Task: Add a dentist appointment for a teeth cleaning on the 18th at 2:30 PM.
Action: Mouse moved to (127, 246)
Screenshot: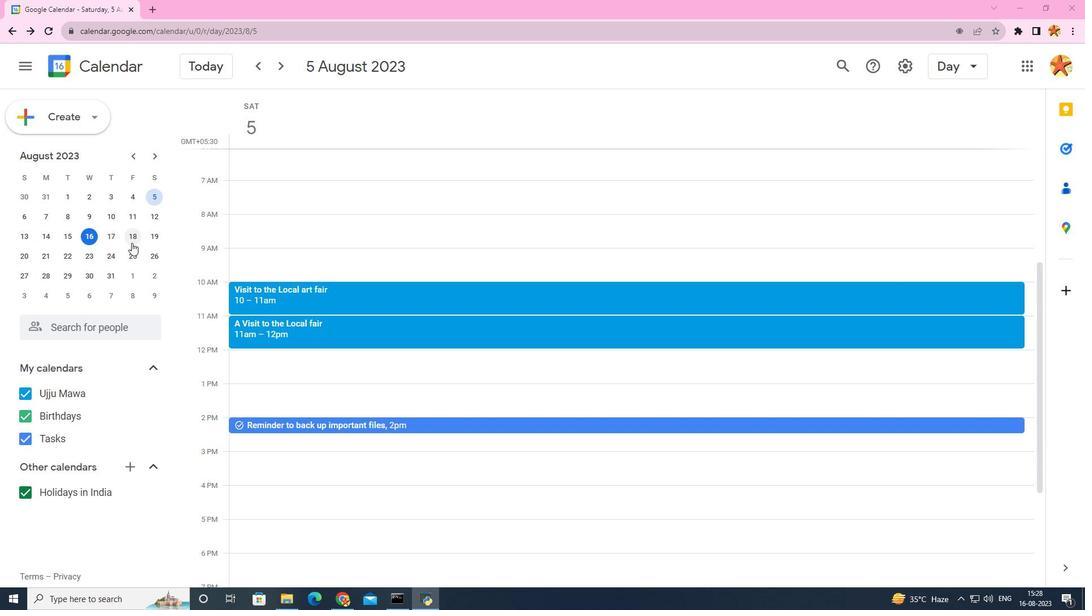 
Action: Mouse pressed left at (127, 246)
Screenshot: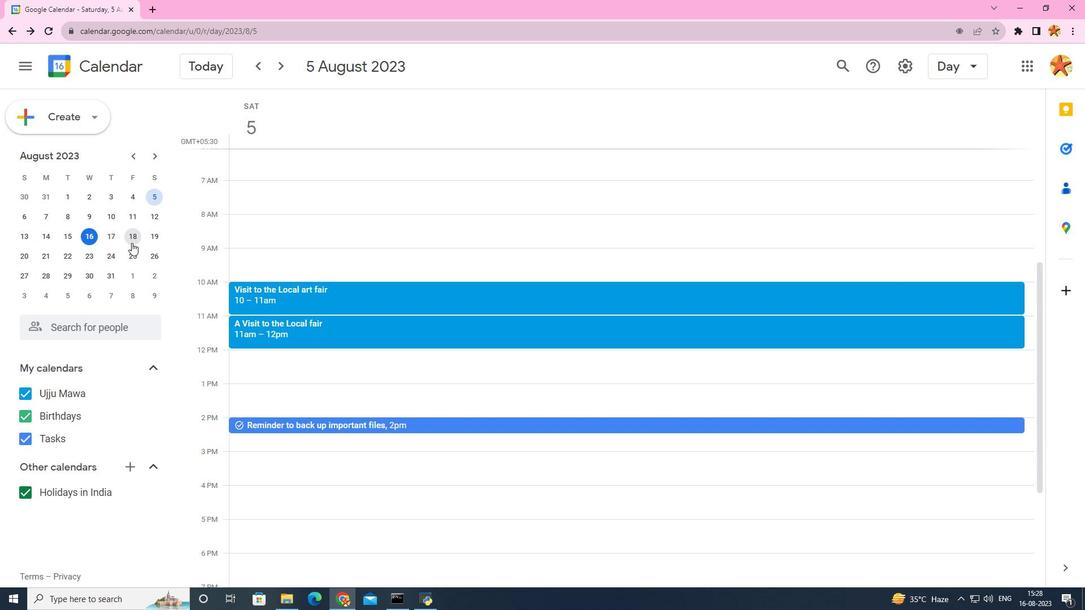 
Action: Mouse moved to (252, 441)
Screenshot: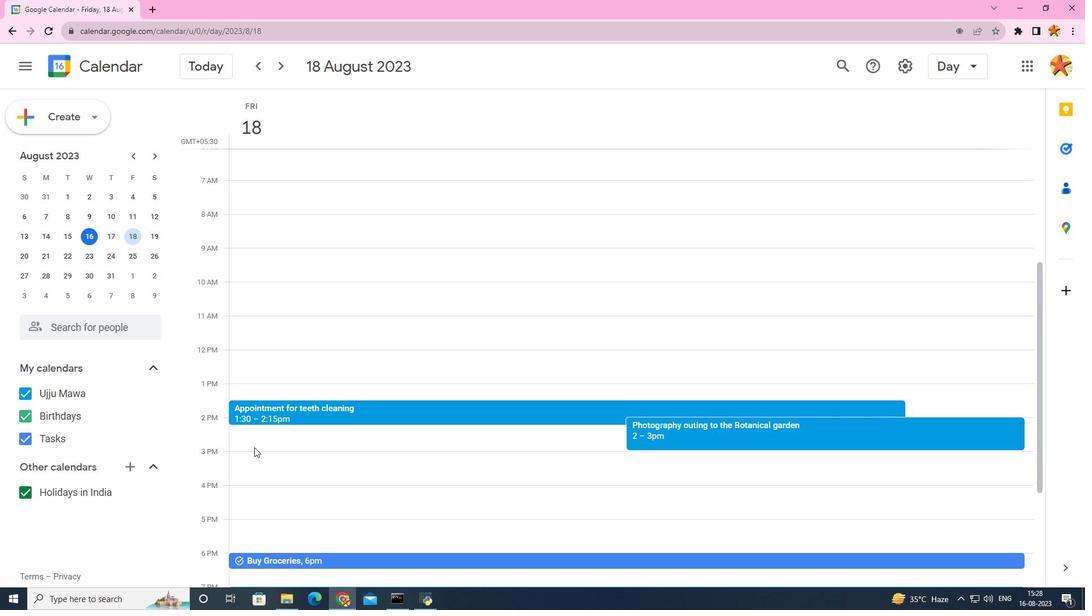 
Action: Mouse pressed left at (252, 441)
Screenshot: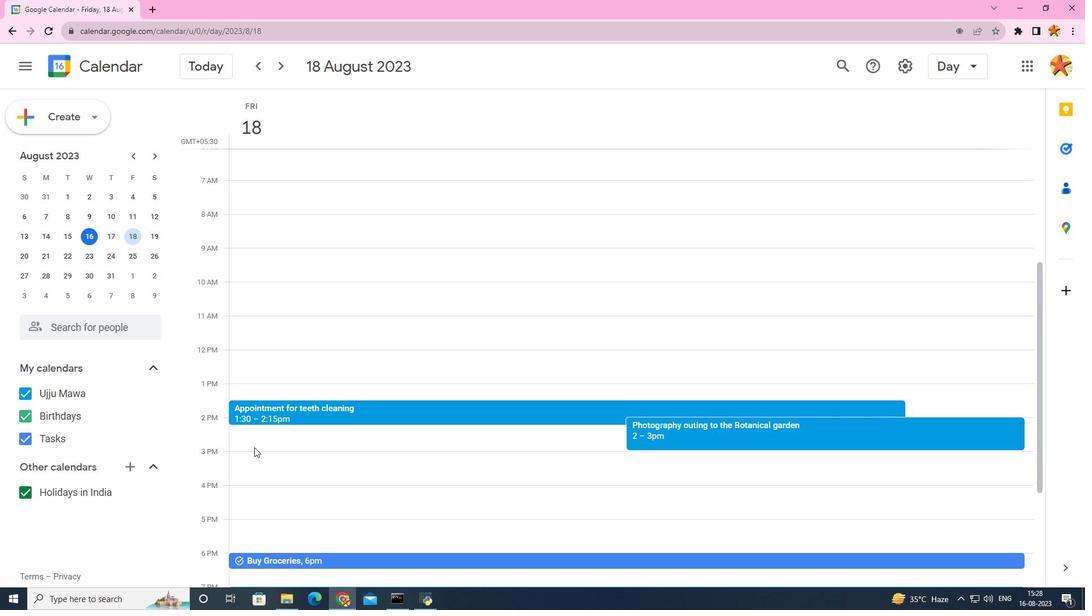 
Action: Mouse moved to (536, 187)
Screenshot: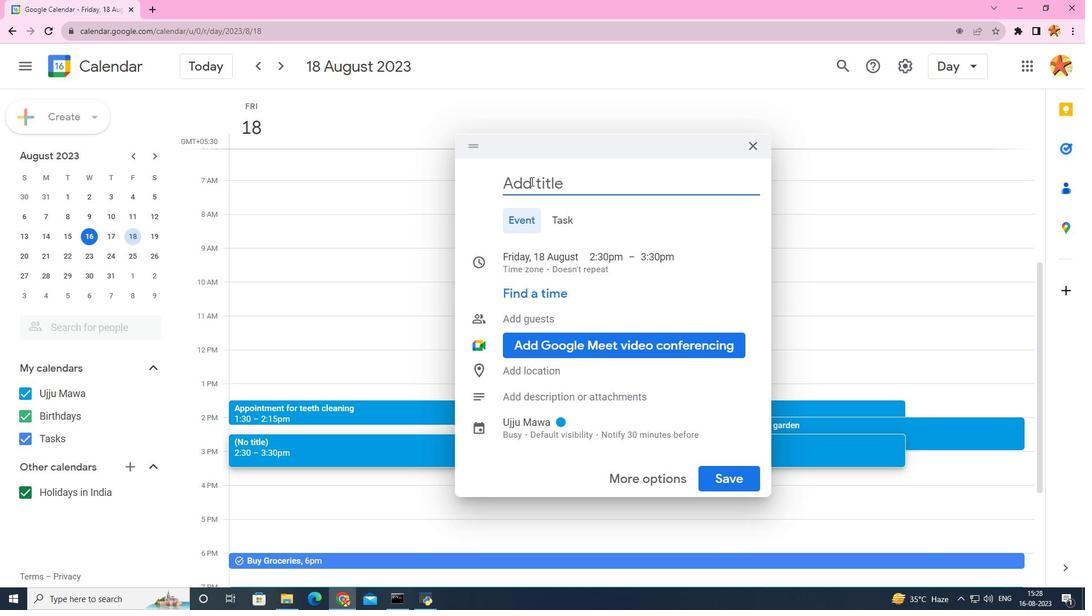 
Action: Mouse pressed left at (536, 187)
Screenshot: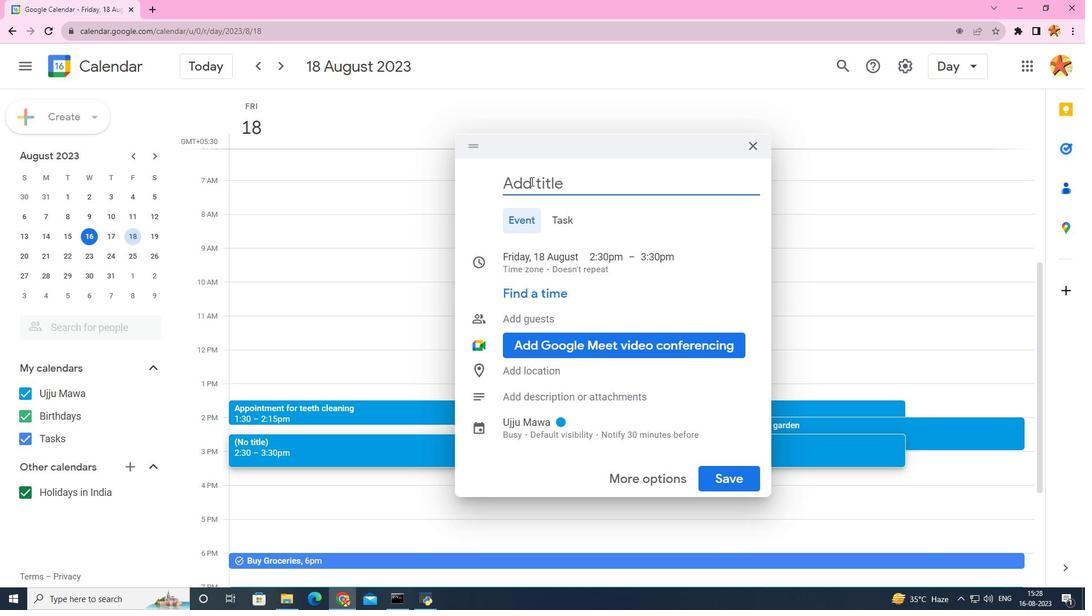 
Action: Key pressed <Key.caps_lock>A<Key.caps_lock>ppointment<Key.space>with<Key.space>dentist<Key.space>for<Key.space>teeth<Key.space>cleaning
Screenshot: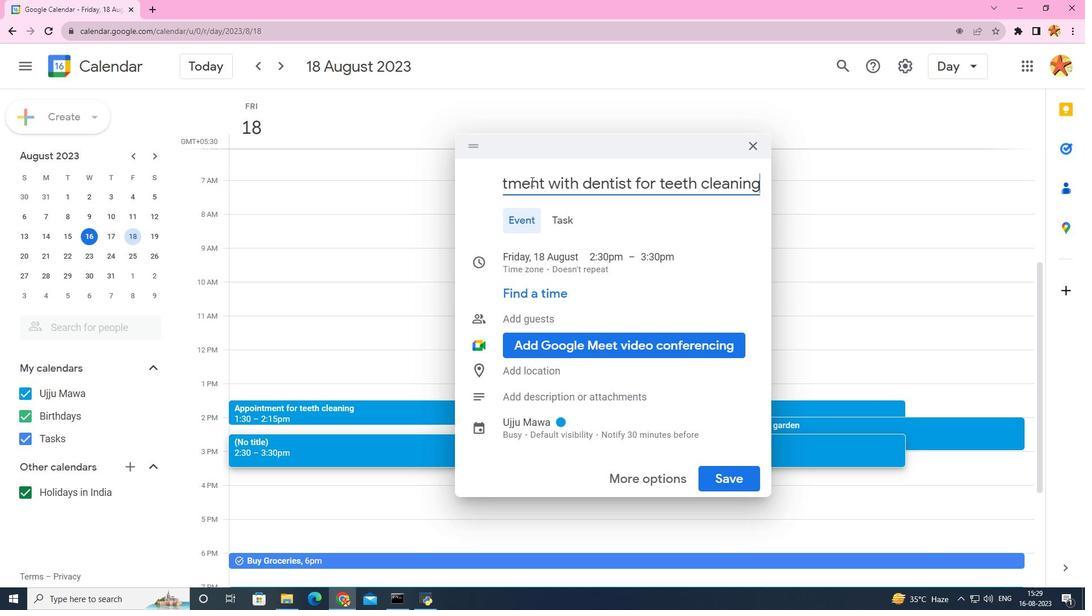 
Action: Mouse moved to (657, 254)
Screenshot: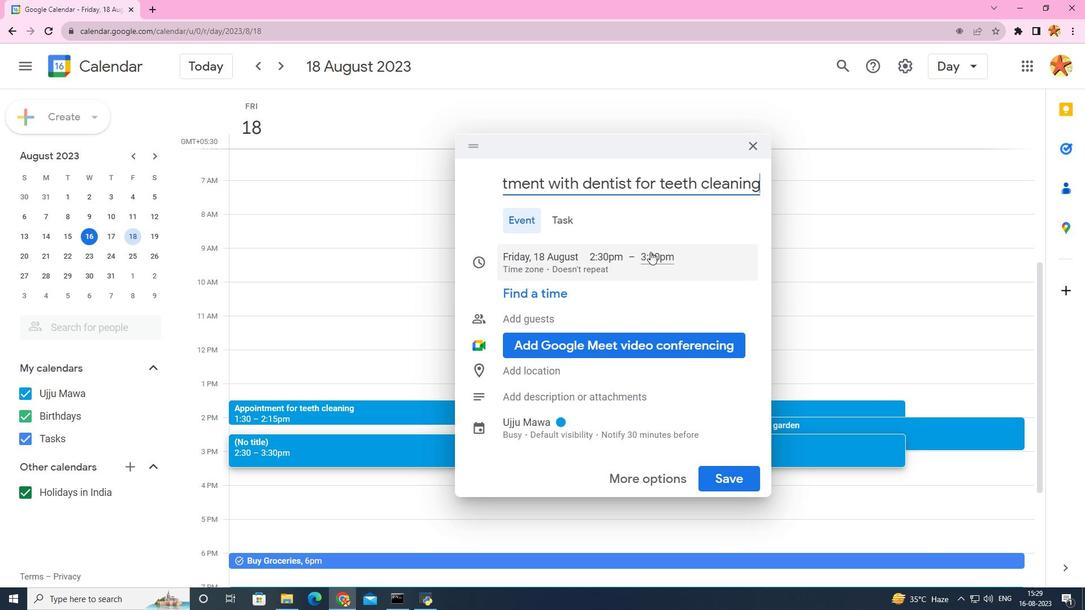 
Action: Mouse pressed left at (657, 254)
Screenshot: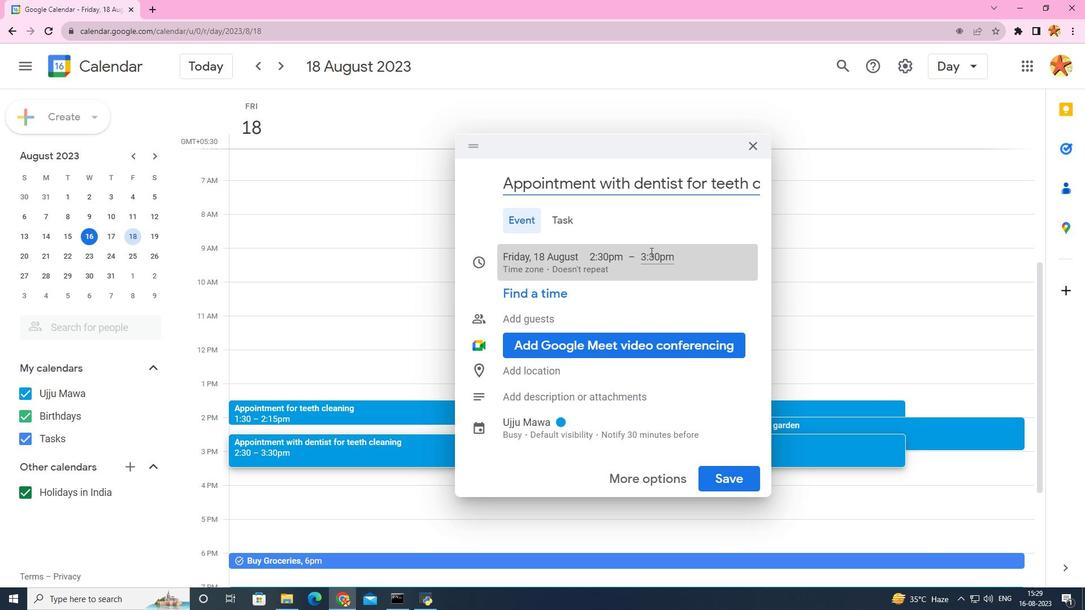 
Action: Mouse moved to (673, 316)
Screenshot: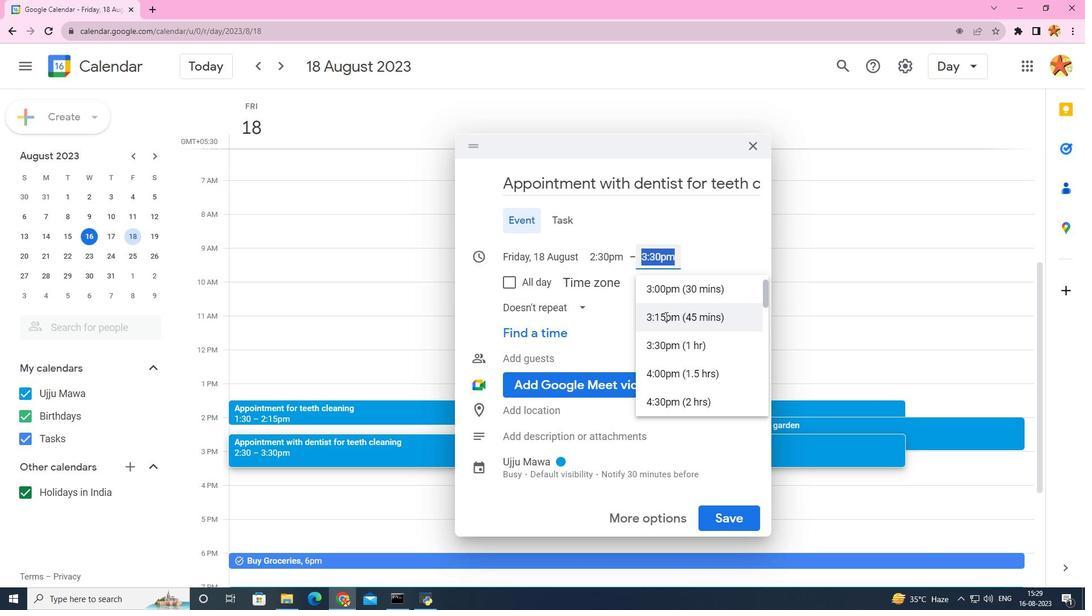 
Action: Mouse pressed left at (673, 316)
Screenshot: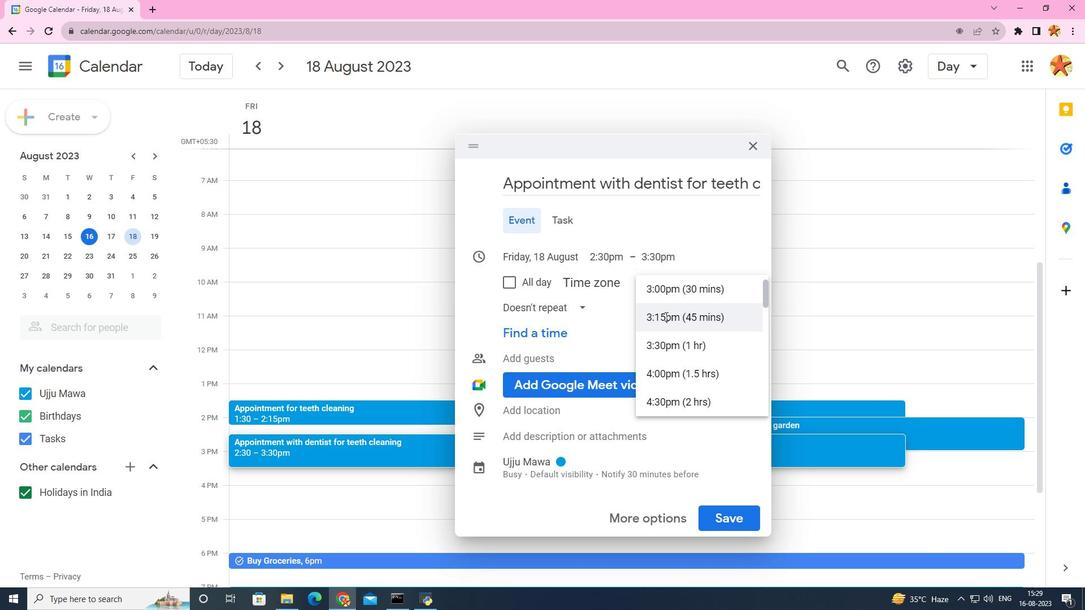 
Action: Mouse moved to (717, 302)
Screenshot: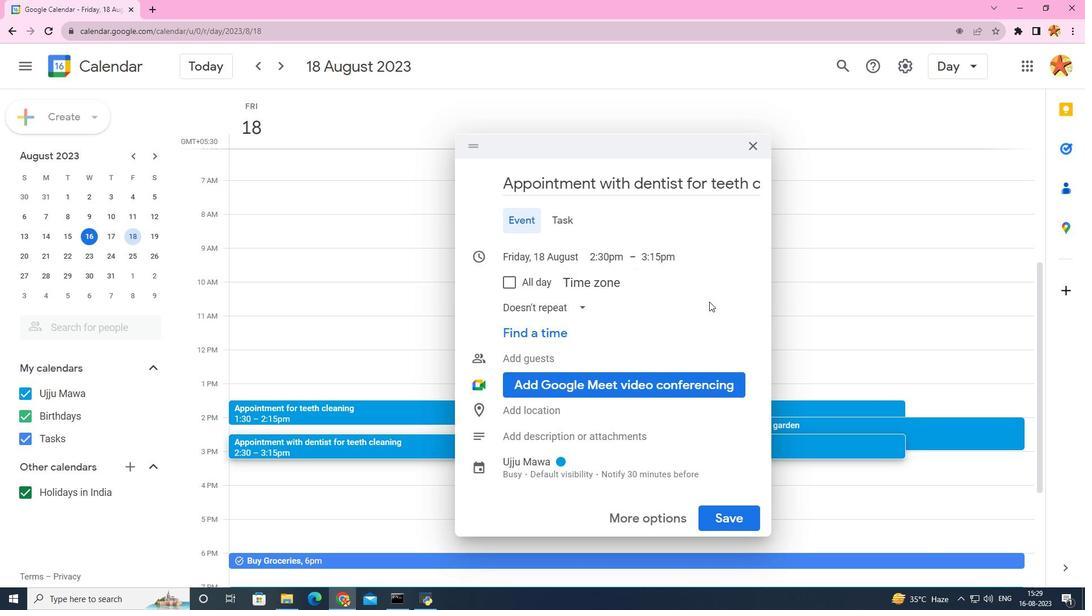 
Action: Mouse pressed left at (717, 302)
Screenshot: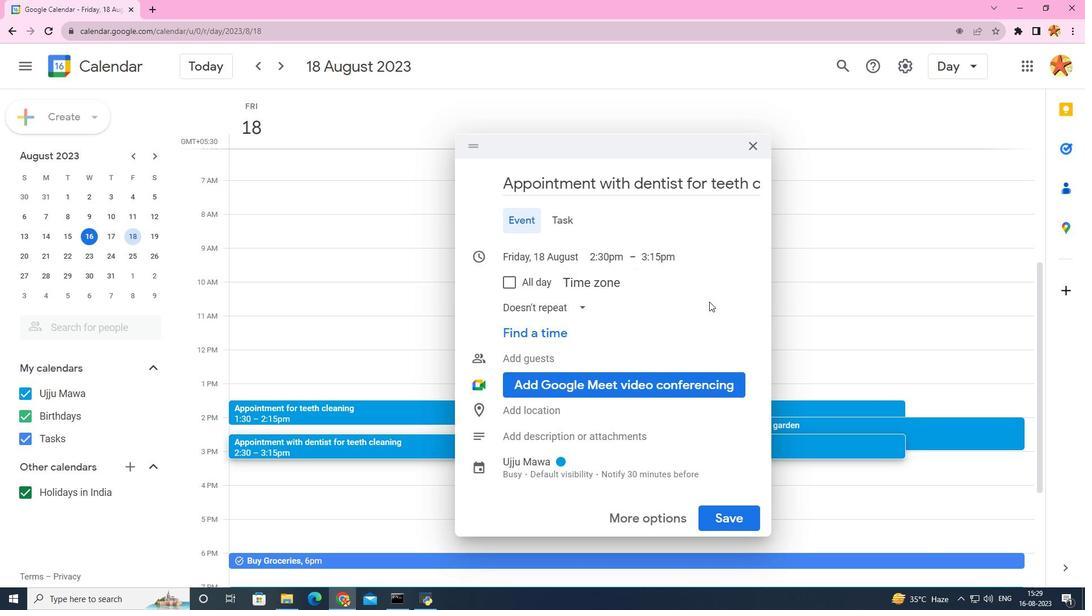 
Action: Mouse moved to (721, 501)
Screenshot: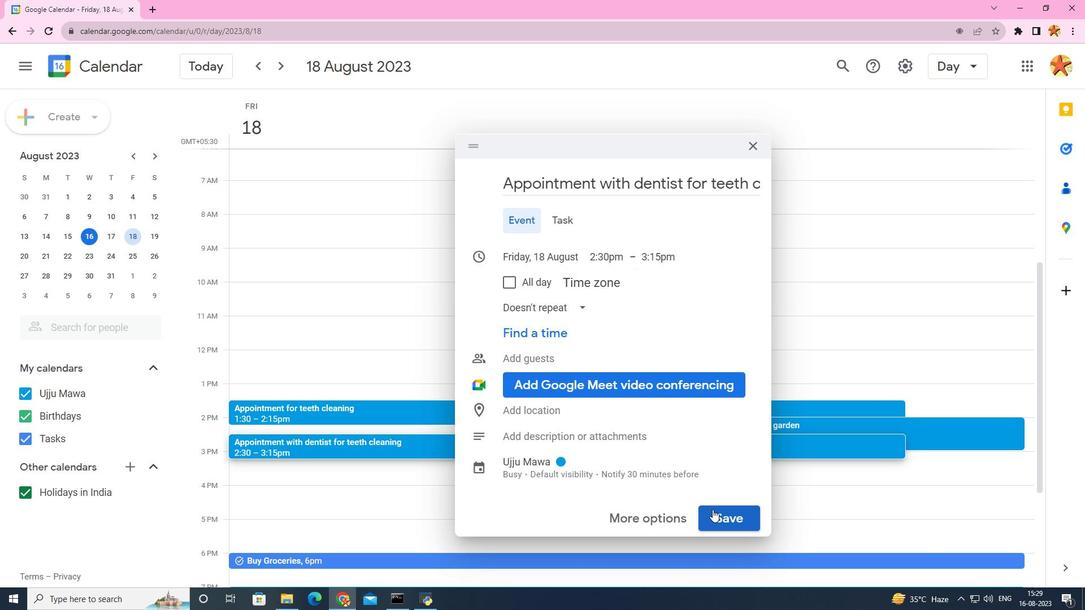 
Action: Mouse pressed left at (721, 501)
Screenshot: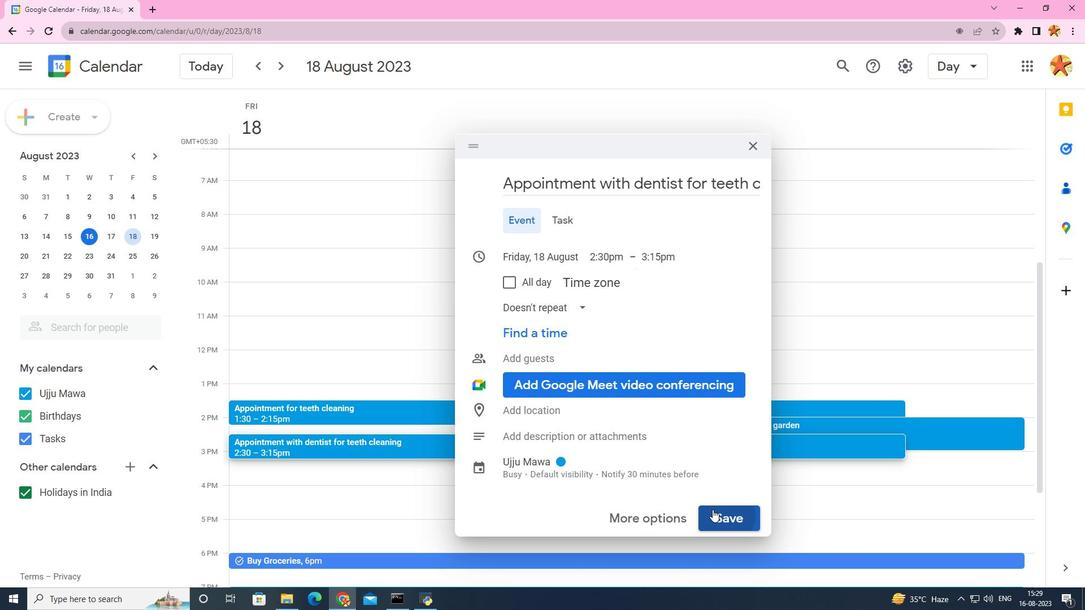 
